 Task: Create New Customer with Customer Name: Hawaiian Bros, Billing Address Line1: 4720 Huntz Lane, Billing Address Line2:  Bolton, Billing Address Line3:  Massachusetts 01740
Action: Mouse pressed left at (151, 26)
Screenshot: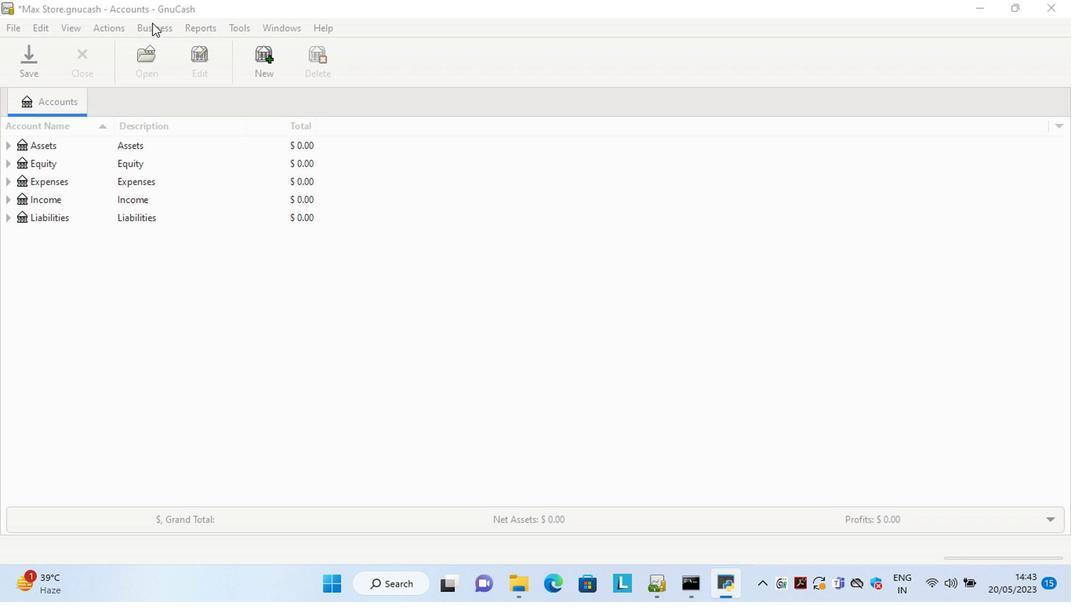 
Action: Mouse moved to (350, 66)
Screenshot: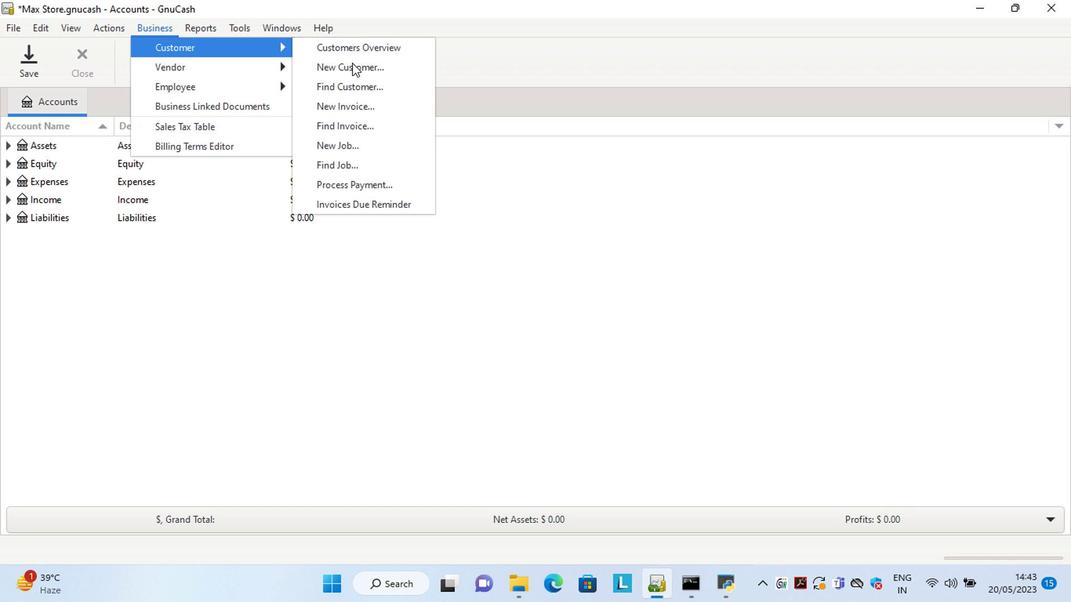 
Action: Mouse pressed left at (350, 66)
Screenshot: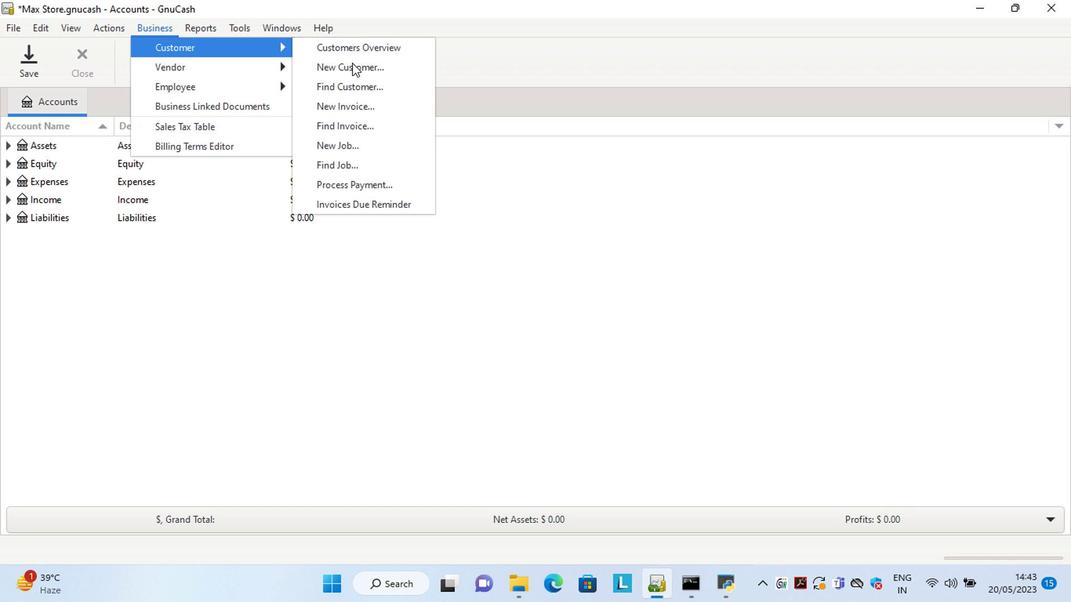 
Action: Mouse moved to (886, 235)
Screenshot: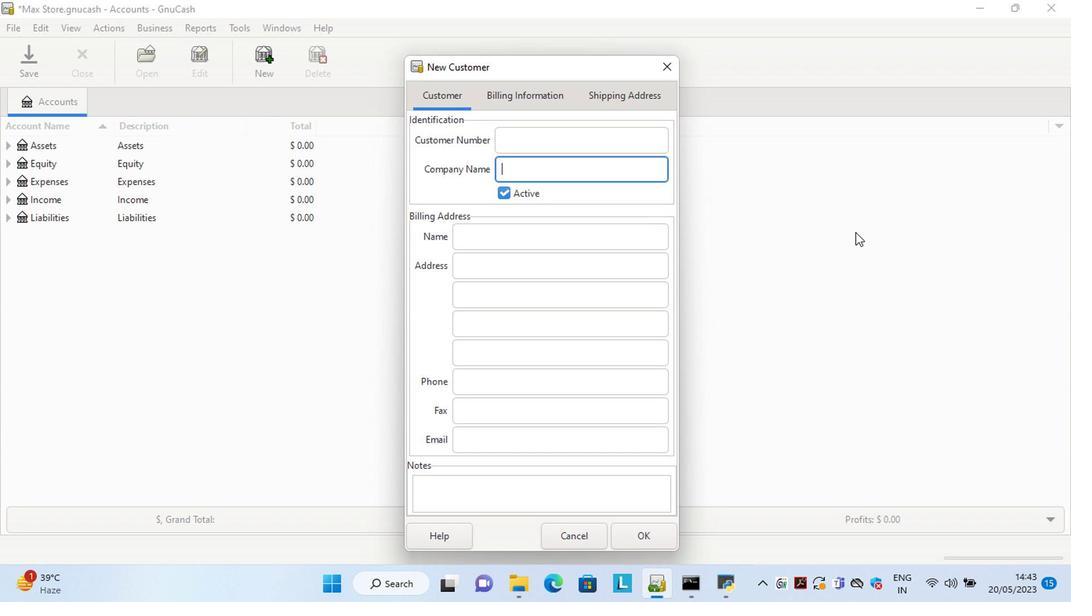 
Action: Key pressed <Key.shift>Hawaiian<Key.space><Key.shift>Bros<Key.space><Key.backspace><Key.tab><Key.tab><Key.tab>4720<Key.space><Key.shift>A<Key.backspace><Key.shift>Huntz<Key.space><Key.shift>Lane<Key.tab><Key.shift>Bolton<Key.tab><Key.shift>Massachusetts<Key.space>01740
Screenshot: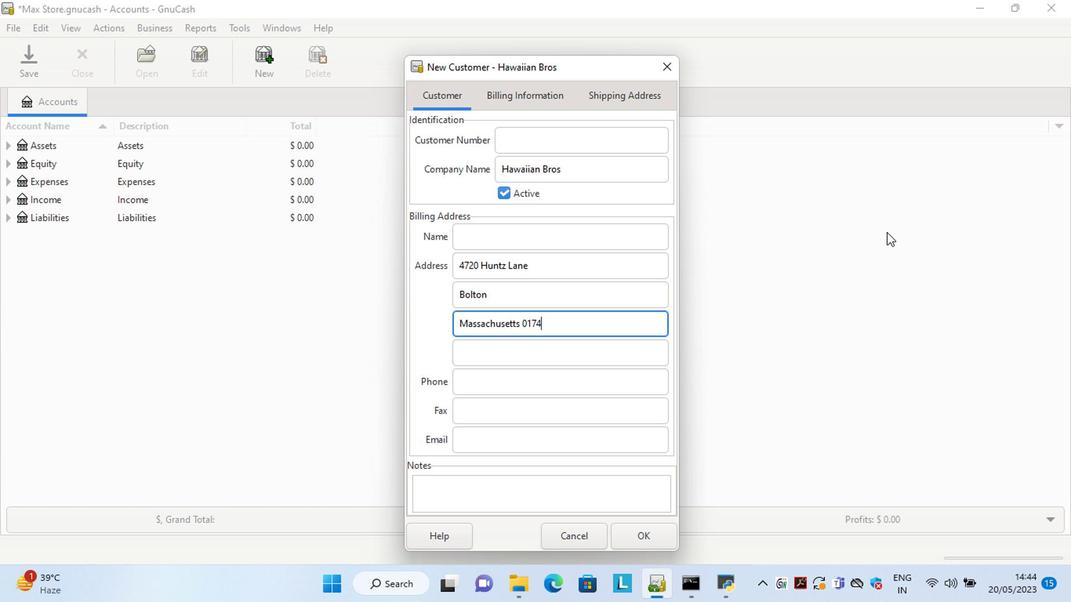 
Action: Mouse moved to (642, 532)
Screenshot: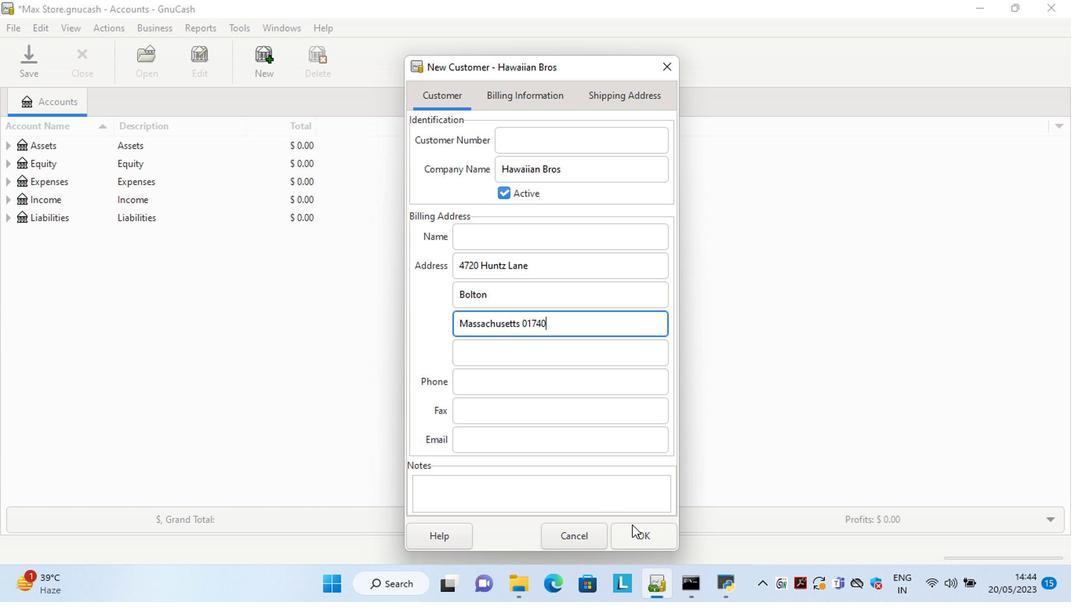 
Action: Mouse pressed left at (642, 532)
Screenshot: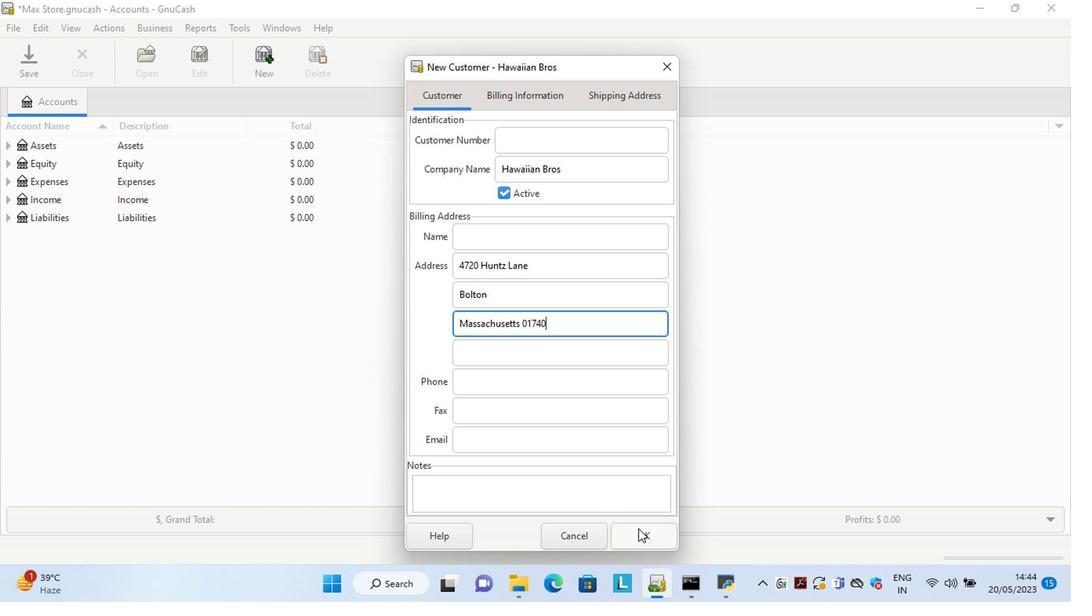 
